 Task: Where is the CN Tower located in Toronto?
Action: Mouse moved to (159, 129)
Screenshot: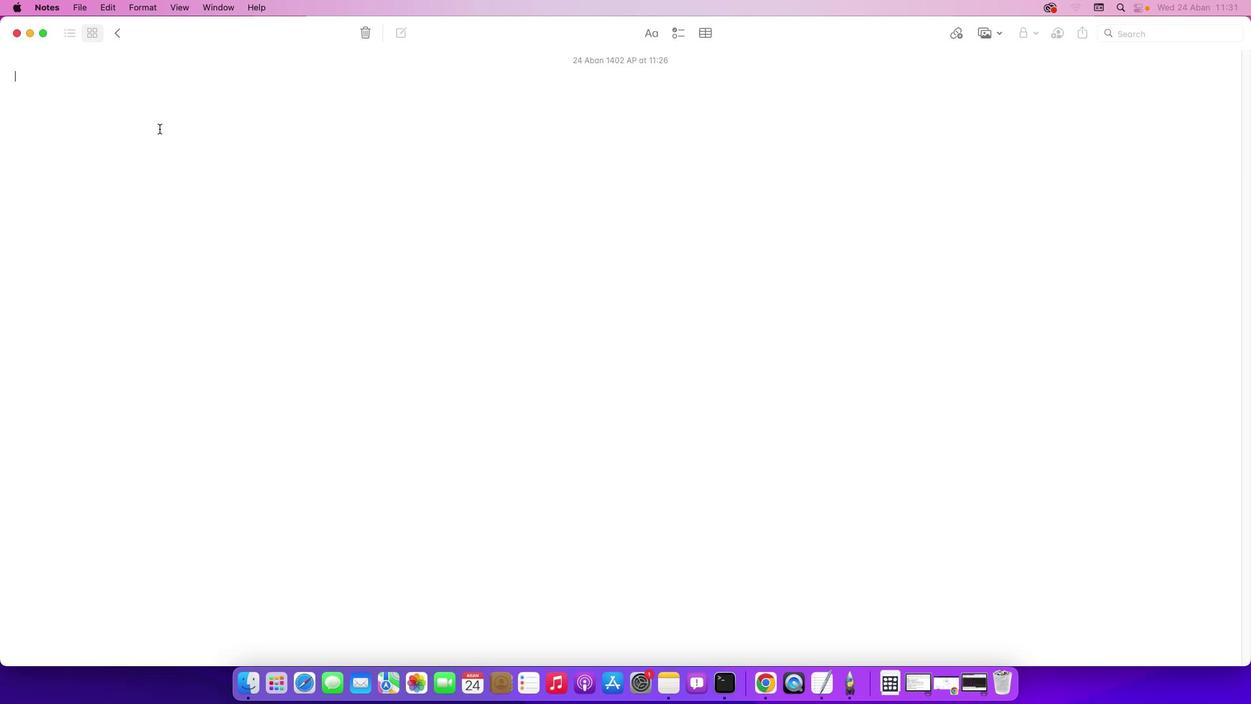 
Action: Mouse pressed left at (159, 129)
Screenshot: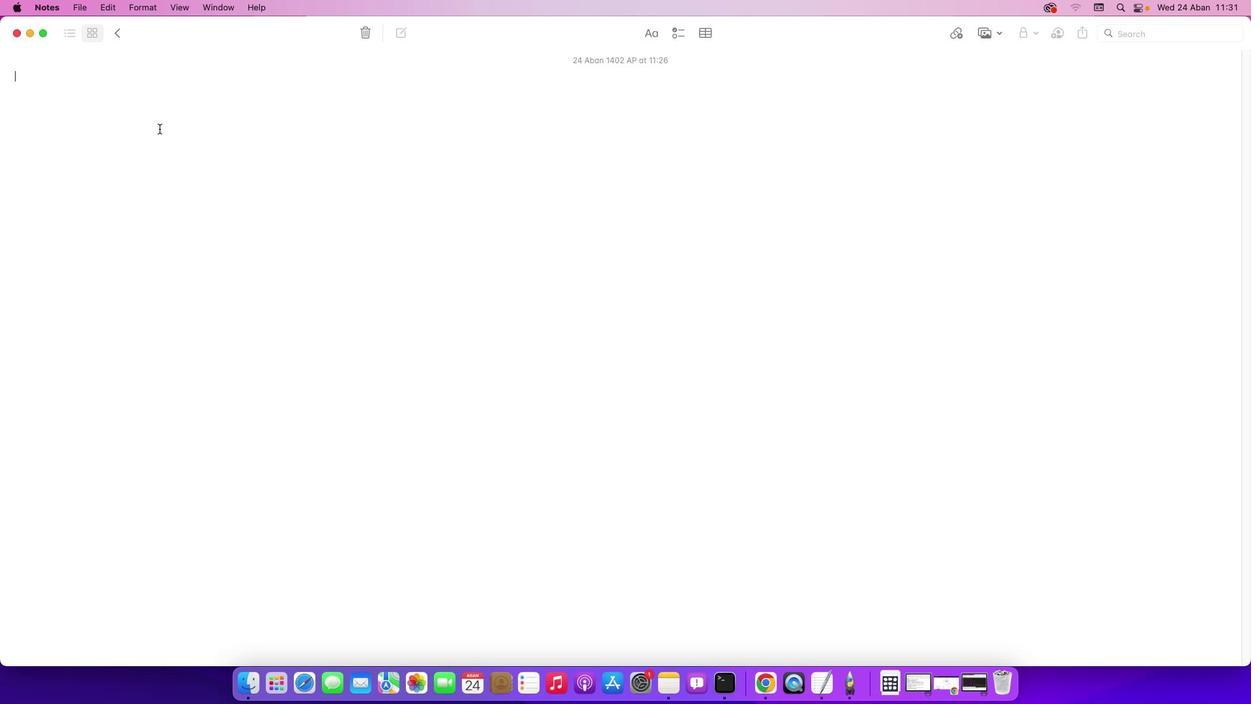 
Action: Key pressed Key.shift'W''h''e''r''e'Key.space'i''s'Key.space't''h''e'Key.spaceKey.shift'C''N'Key.spaceKey.shift'T''o''w''e''r'Key.space'l''o''c''a''t''e''d'Key.space'i''n'Key.spaceKey.shift'T''o''r''o''n''t''o'Key.shift_r'?'
Screenshot: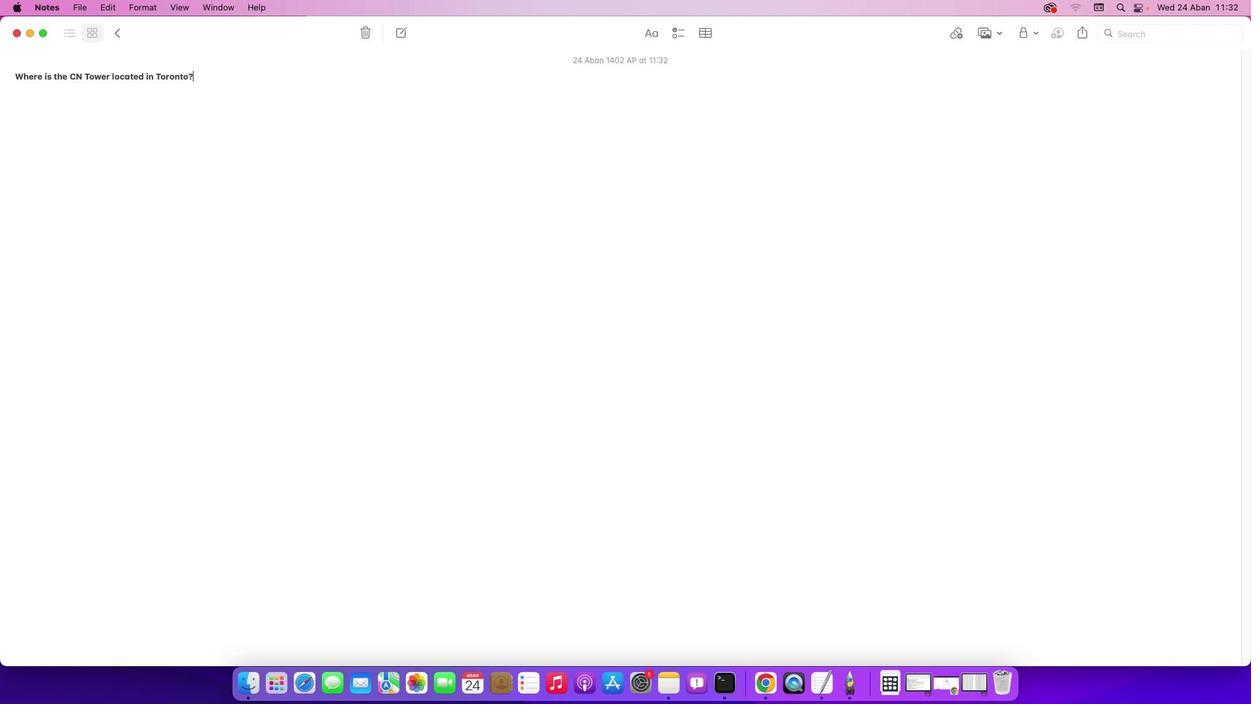 
Action: Mouse moved to (950, 688)
Screenshot: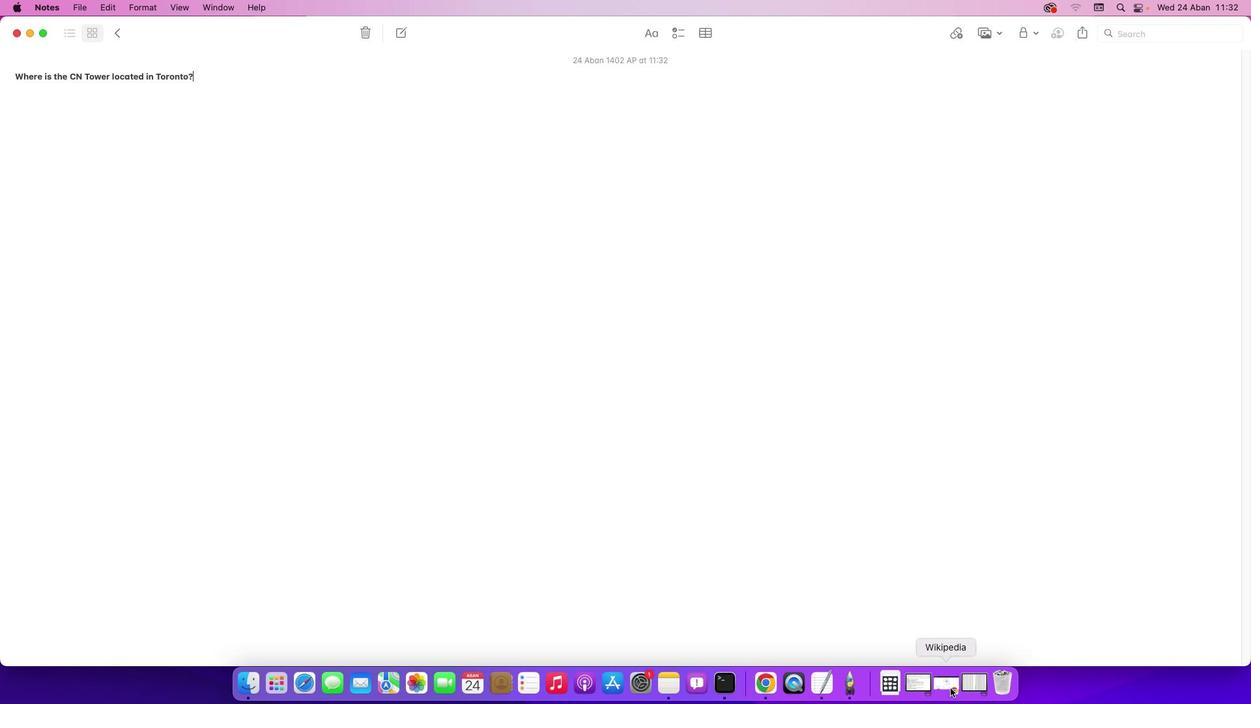 
Action: Mouse pressed left at (950, 688)
Screenshot: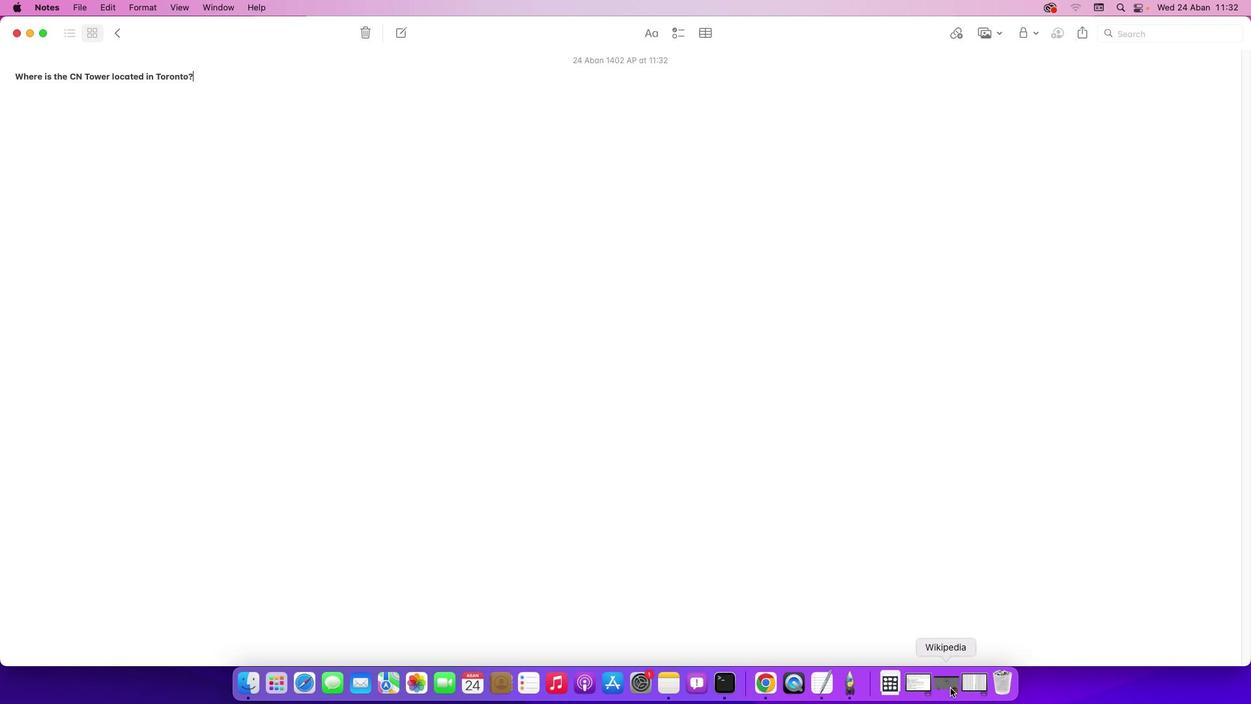 
Action: Mouse moved to (508, 396)
Screenshot: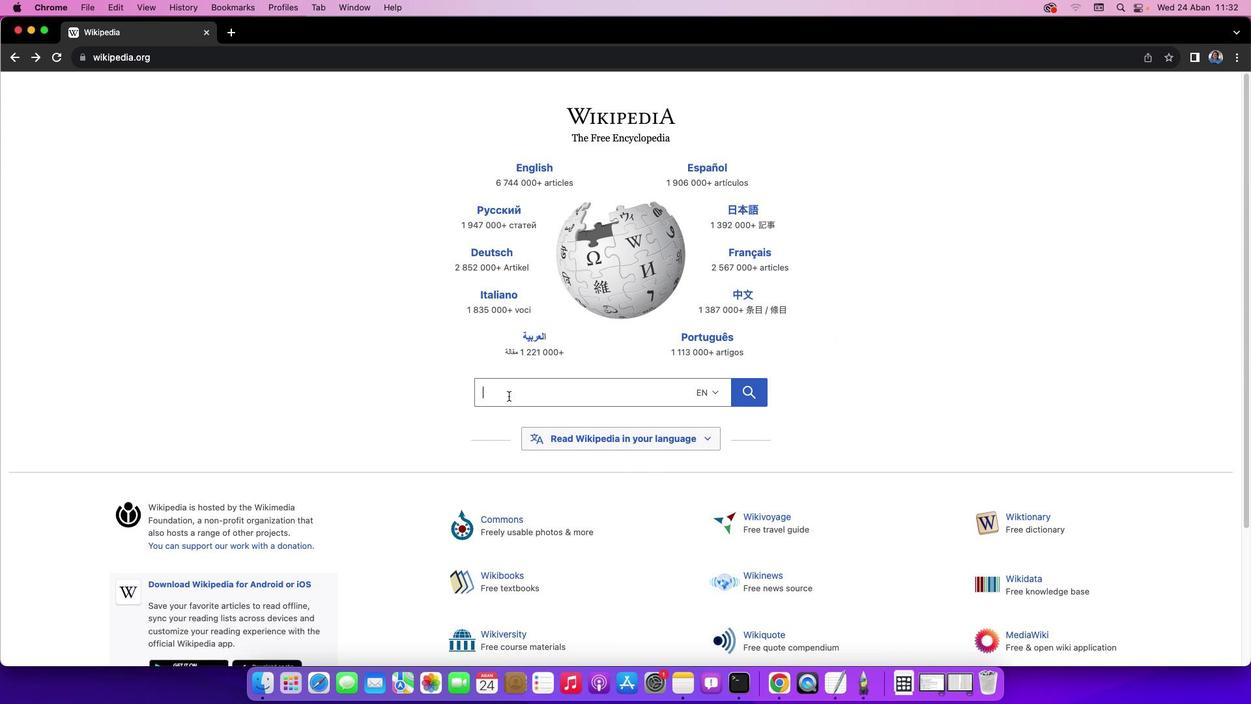 
Action: Mouse pressed left at (508, 396)
Screenshot: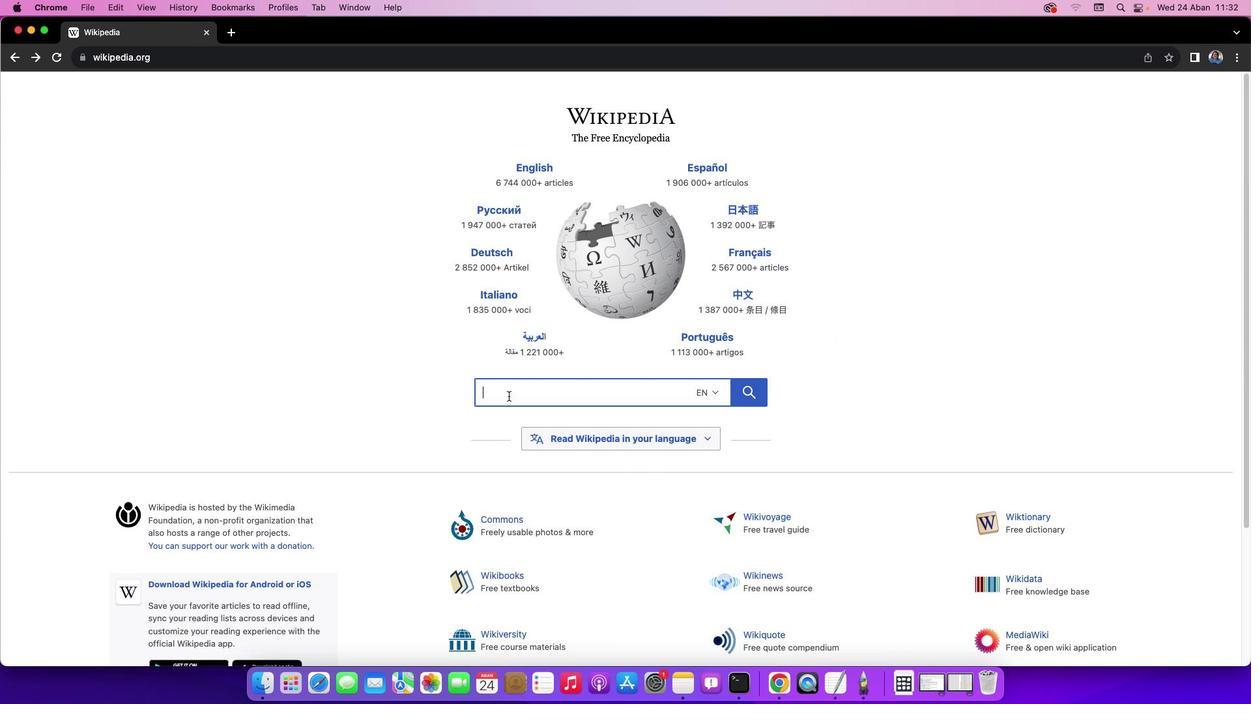 
Action: Key pressed Key.shift'C''N'Key.spaceKey.shift'T''o''w''e''r'
Screenshot: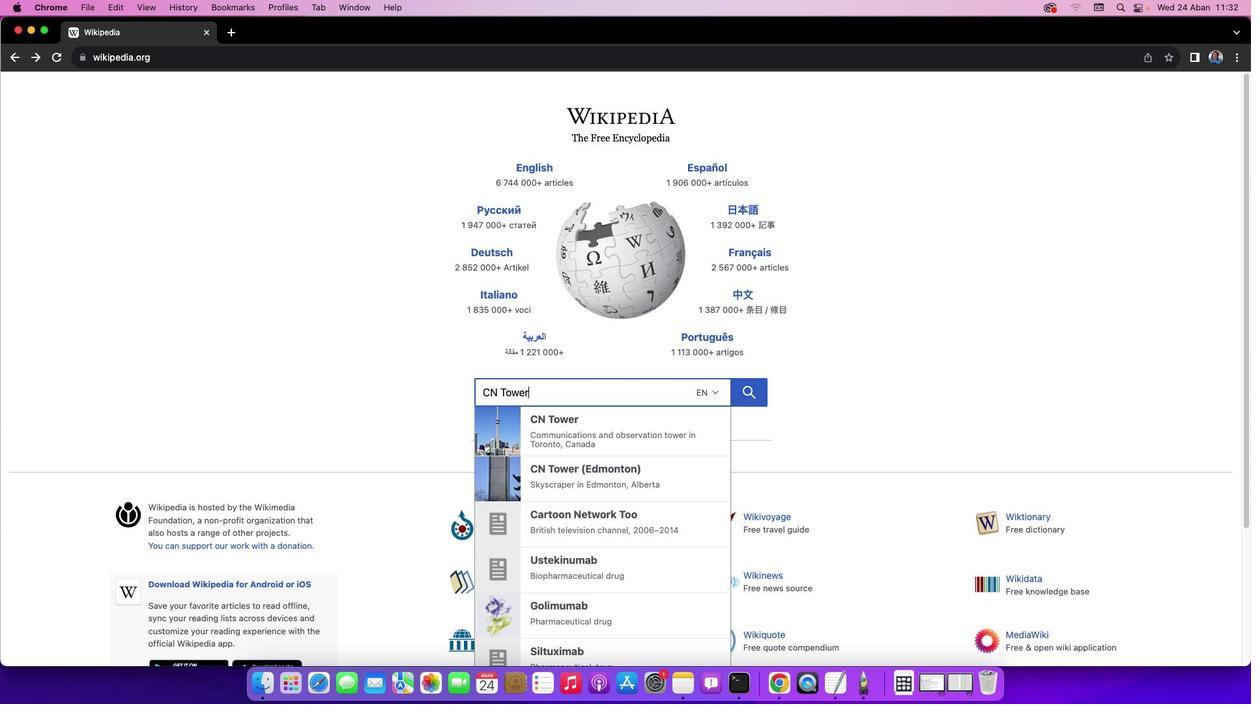 
Action: Mouse moved to (558, 435)
Screenshot: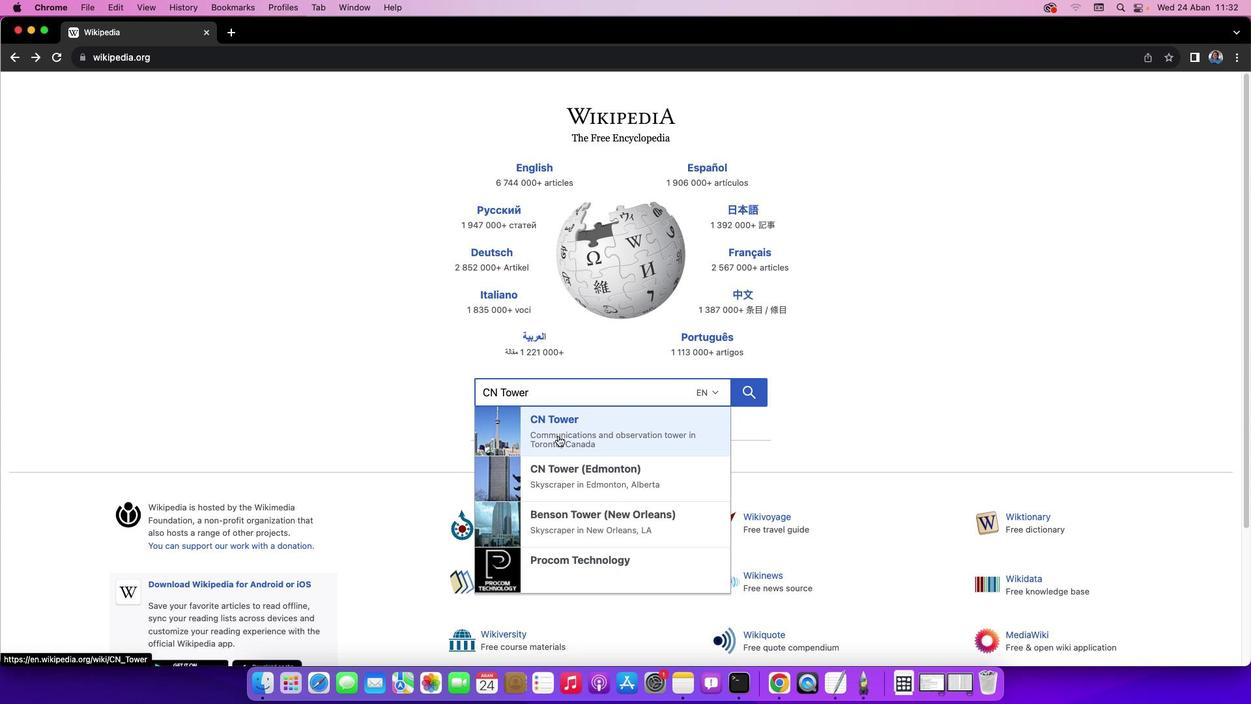 
Action: Mouse pressed left at (558, 435)
Screenshot: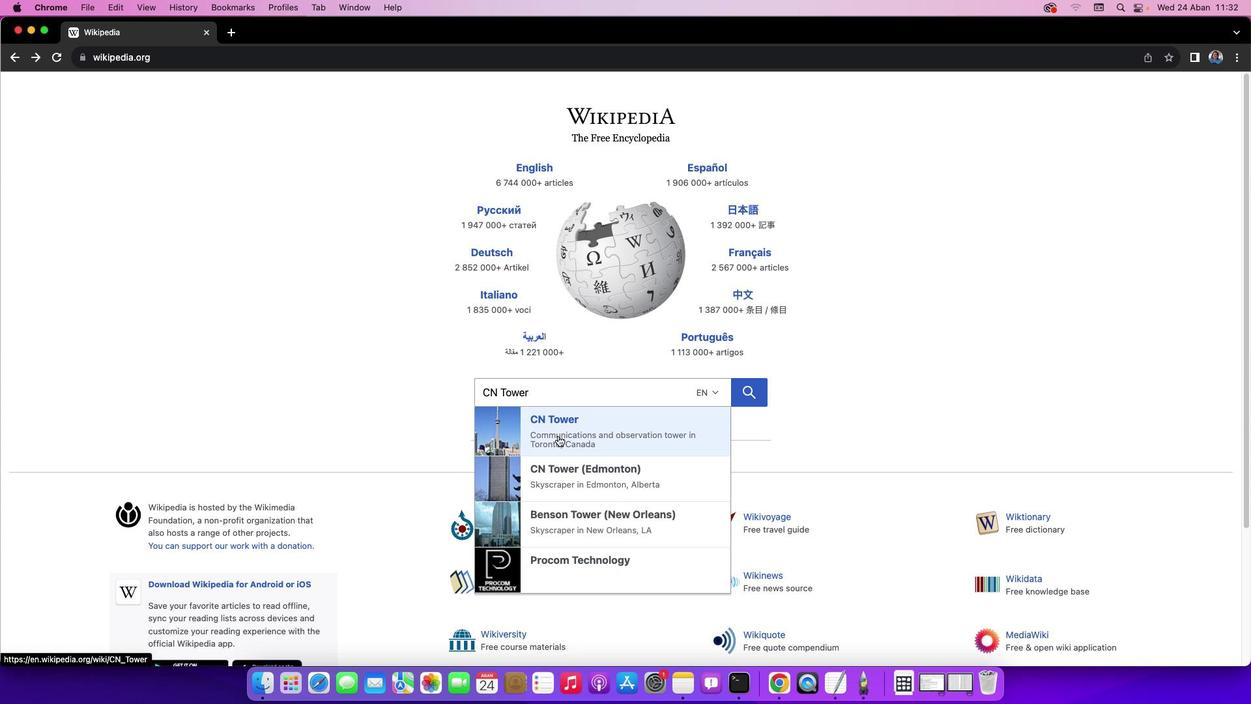 
Action: Mouse moved to (1248, 93)
Screenshot: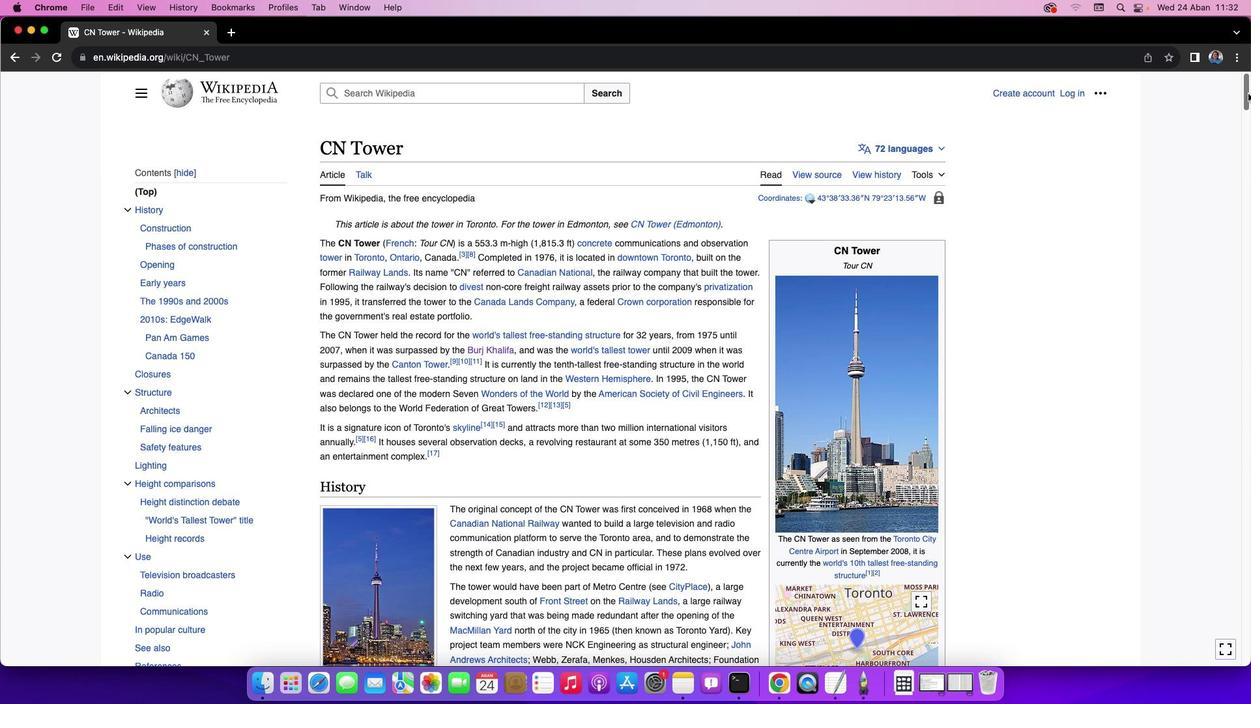
Action: Mouse pressed left at (1248, 93)
Screenshot: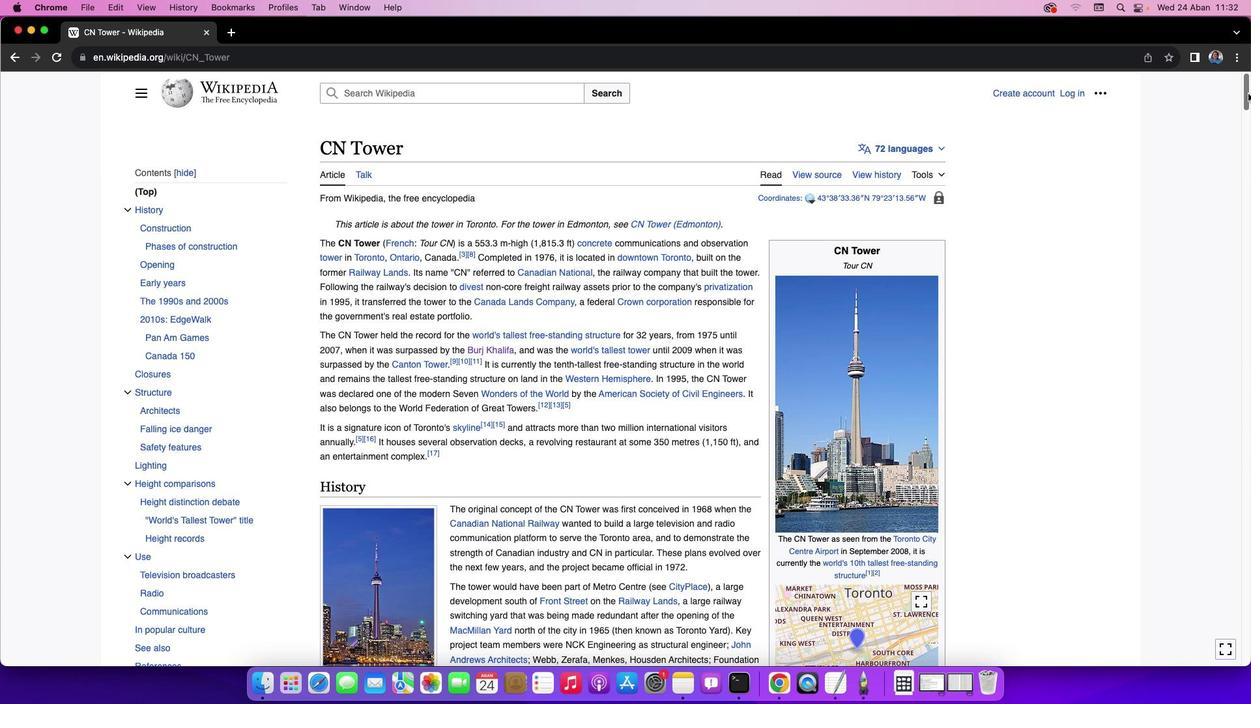 
Action: Mouse moved to (31, 32)
Screenshot: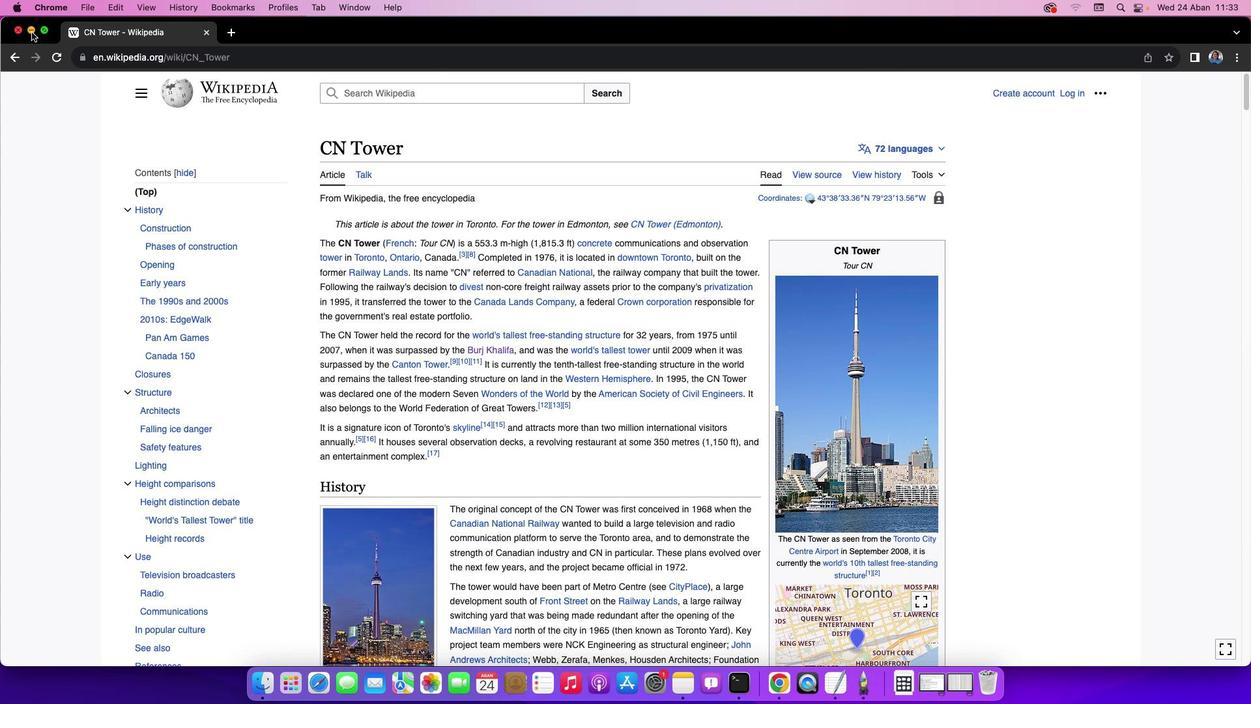 
Action: Mouse pressed left at (31, 32)
Screenshot: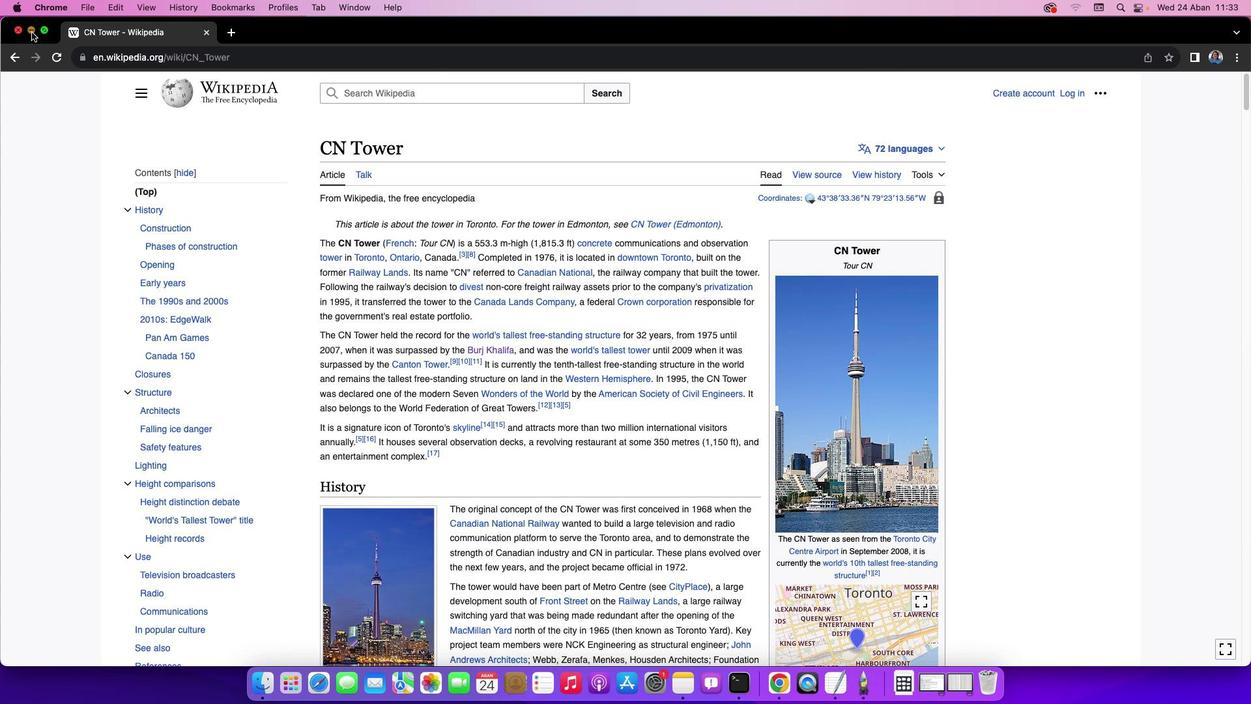 
Action: Mouse moved to (79, 113)
Screenshot: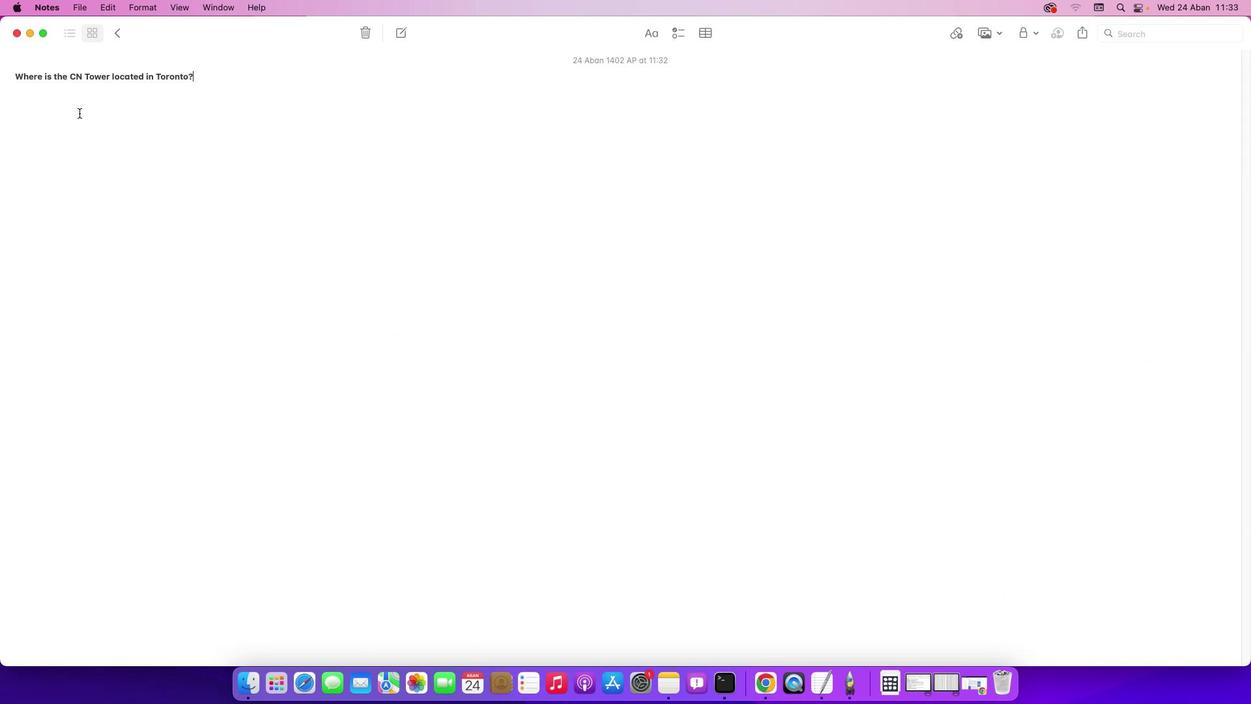 
Action: Mouse pressed left at (79, 113)
Screenshot: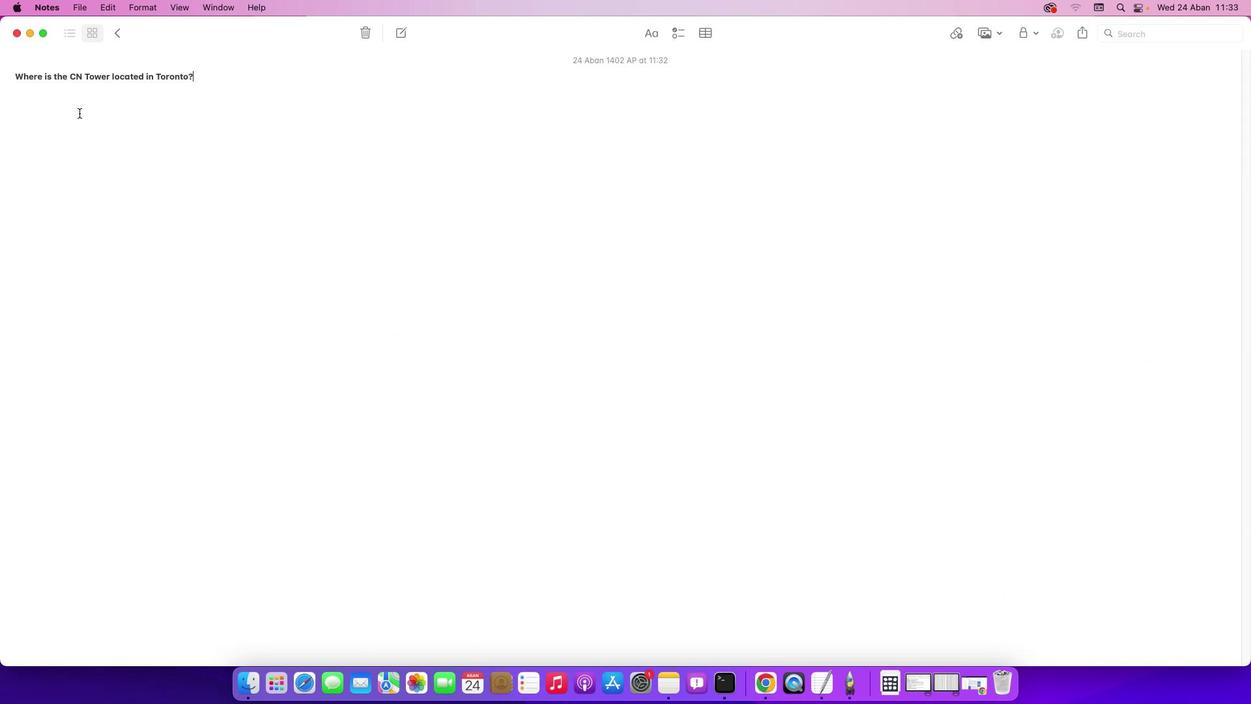 
Action: Mouse moved to (67, 98)
Screenshot: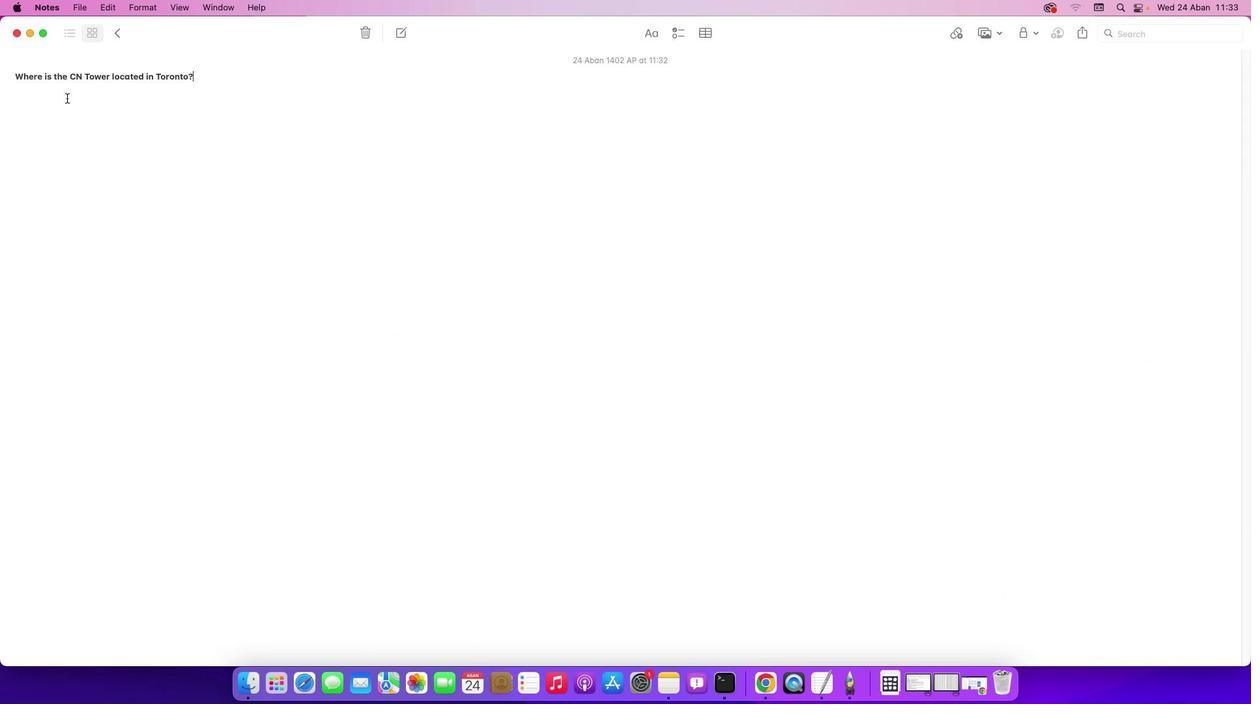 
Action: Mouse pressed left at (67, 98)
Screenshot: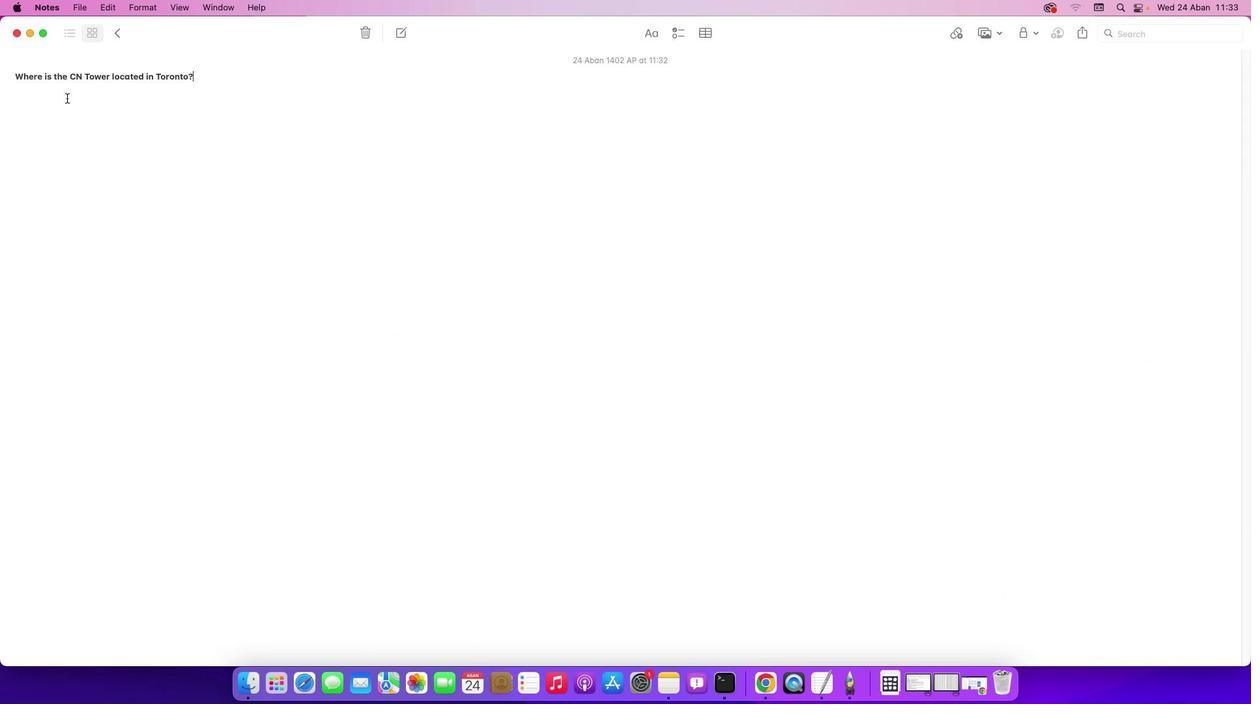 
Action: Mouse moved to (218, 73)
Screenshot: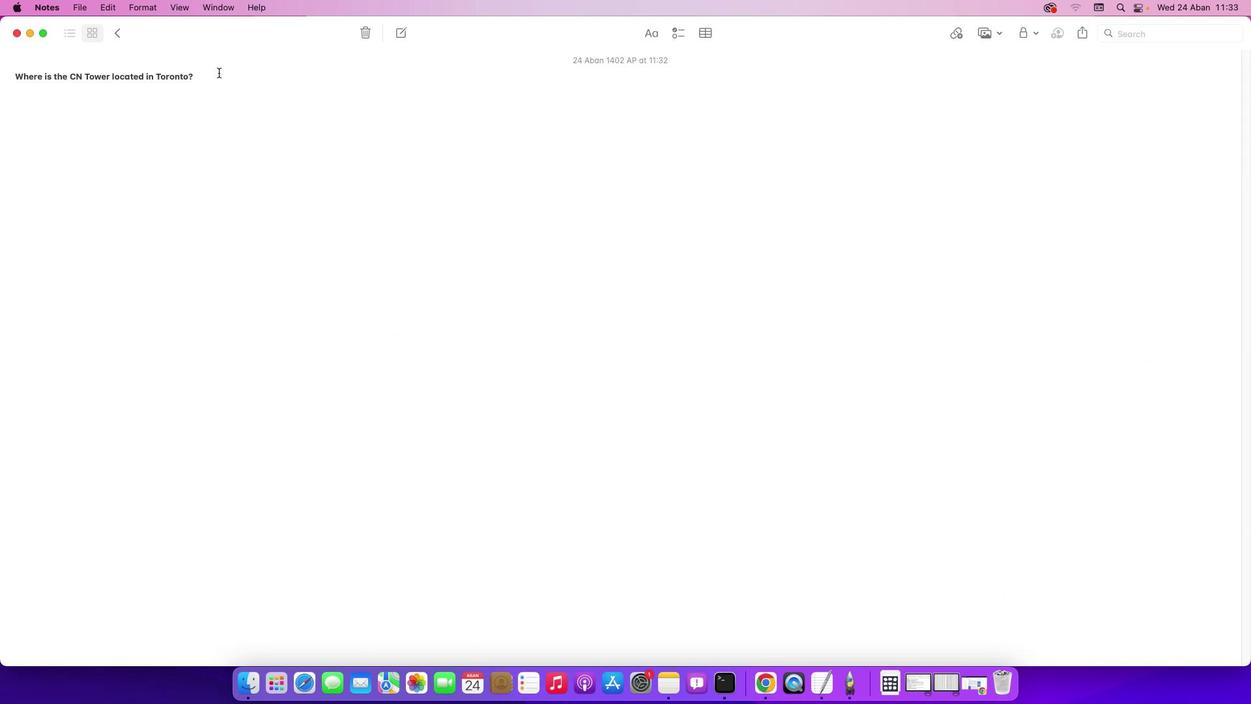 
Action: Key pressed Key.enterKey.shift'T''h''e'Key.spaceKey.shift'C''N'Key.spaceKey.shift'T''o''w''e''r'Key.space'i'Key.backspace'i''s'Key.space'l''o''c''a''t''e''d'Key.space'i''n'Key.space't''h''e'Key.space'c''a''p''i''t''a''l''k'Key.backspaceKey.space'c''i''t''y'Key.space'o''f'Key.spaceKey.shift'T''o''r''o''n''t''o'Key.space'o''f'Key.space't''h''e'Key.spaceKey.shift'O''n''t''a''r''i''o'Key.space'p''r''o''v''i''n''c''e'Key.space'i''n'Key.spaceKey.shift'C''a''n''a''d''a''.'
Screenshot: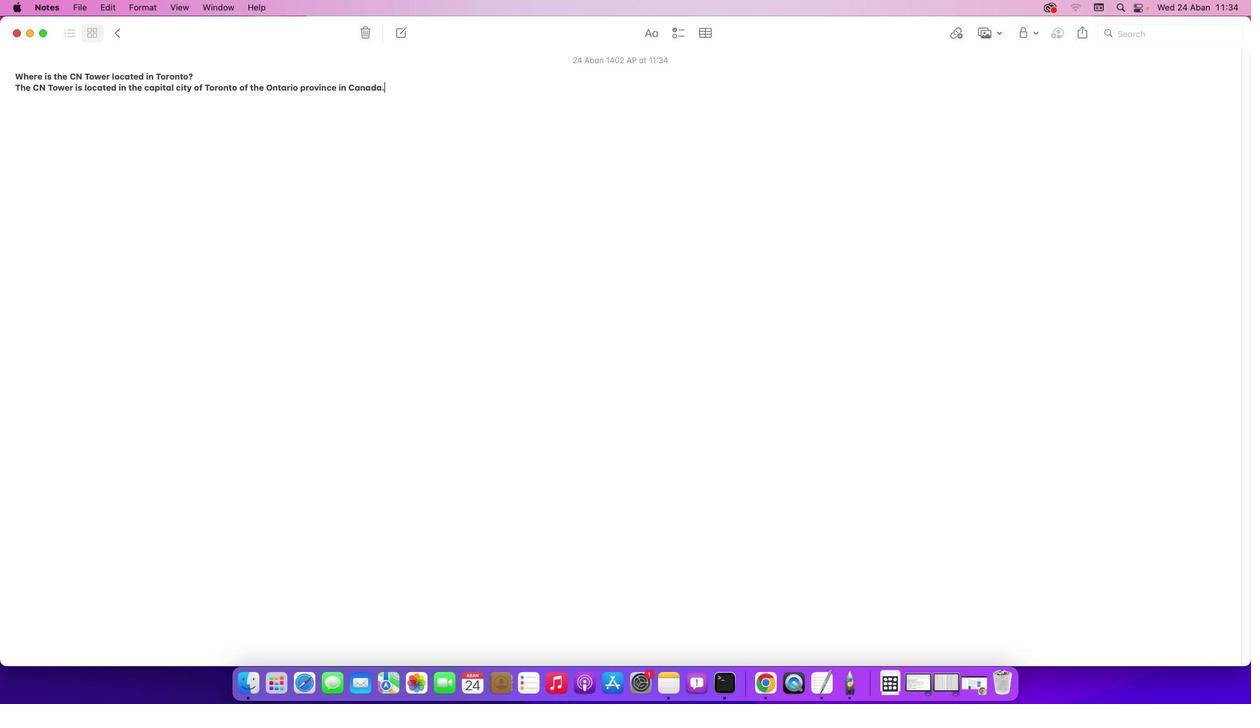 
